 Task: Turn on the sound effects.
Action: Mouse moved to (610, 214)
Screenshot: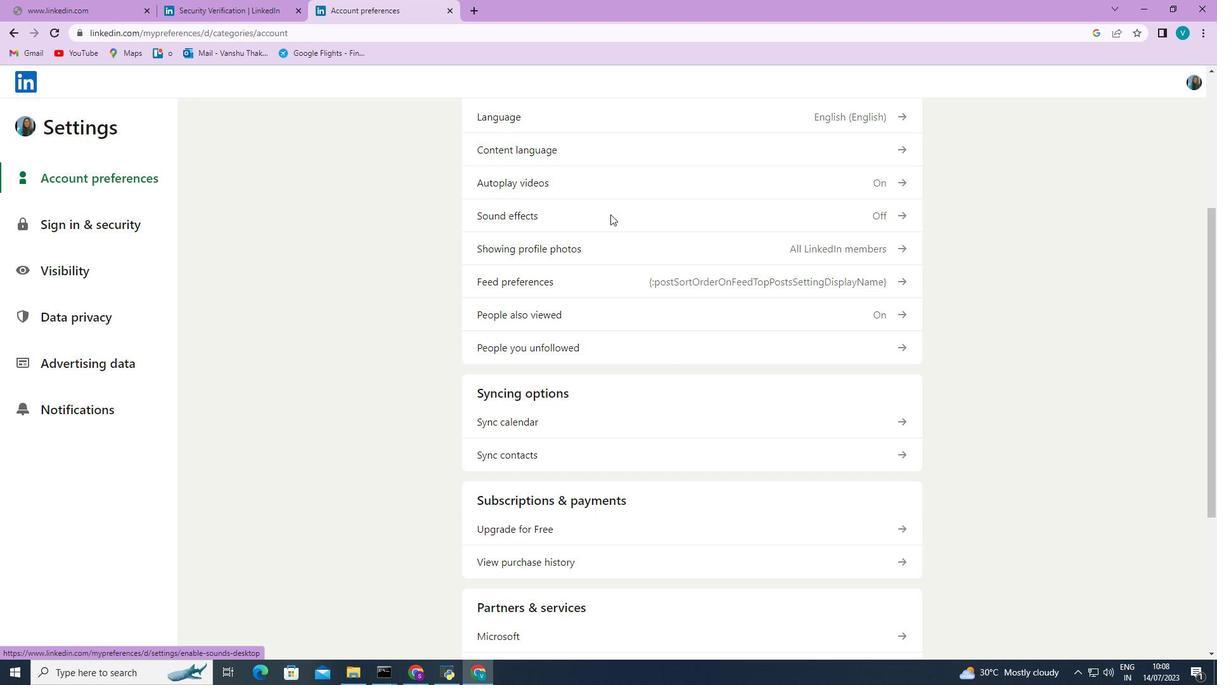 
Action: Mouse pressed left at (610, 214)
Screenshot: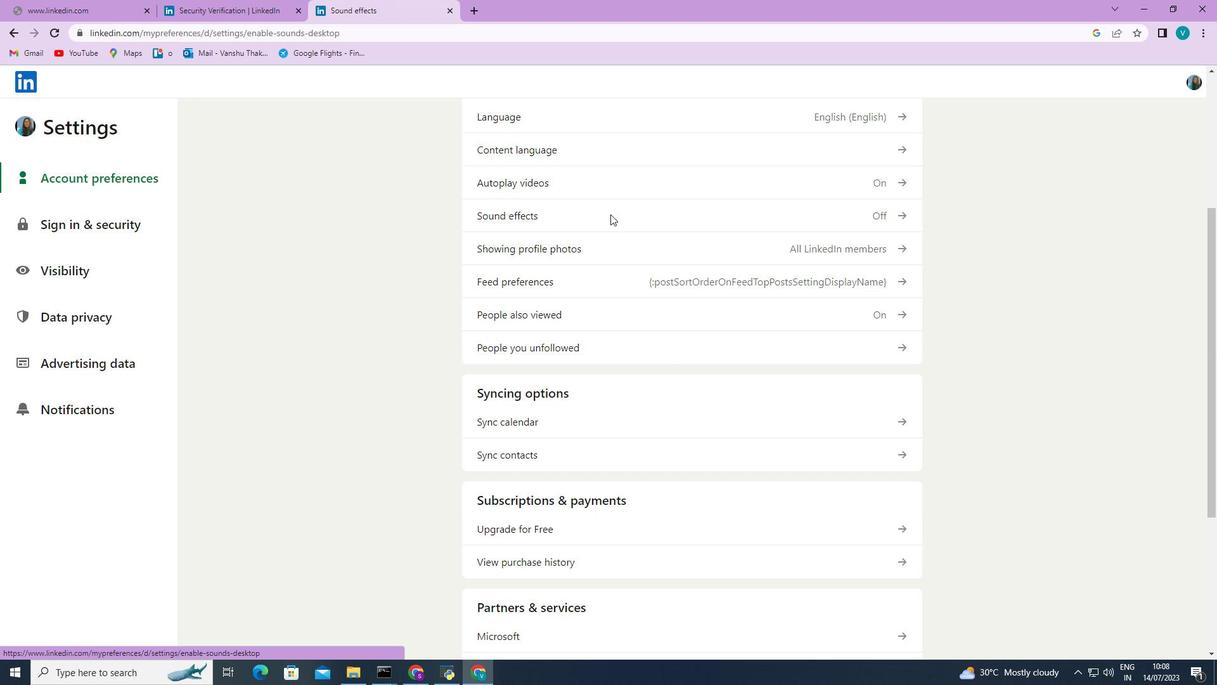 
Action: Mouse moved to (896, 201)
Screenshot: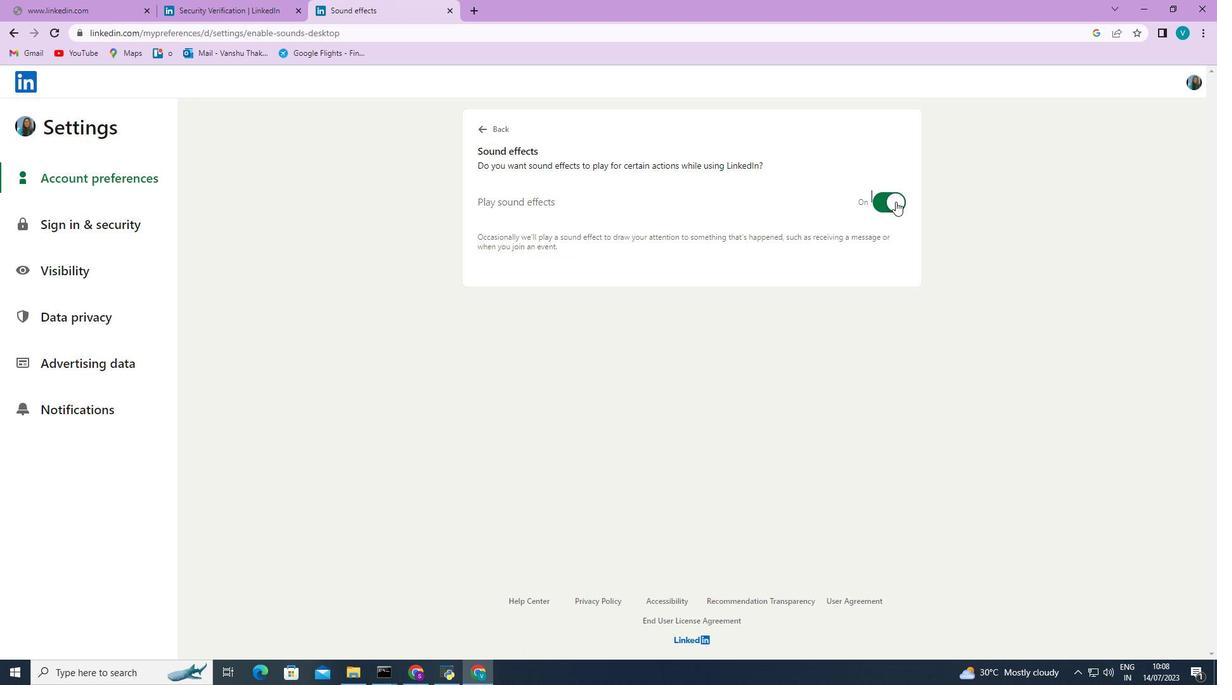 
Action: Mouse pressed left at (896, 201)
Screenshot: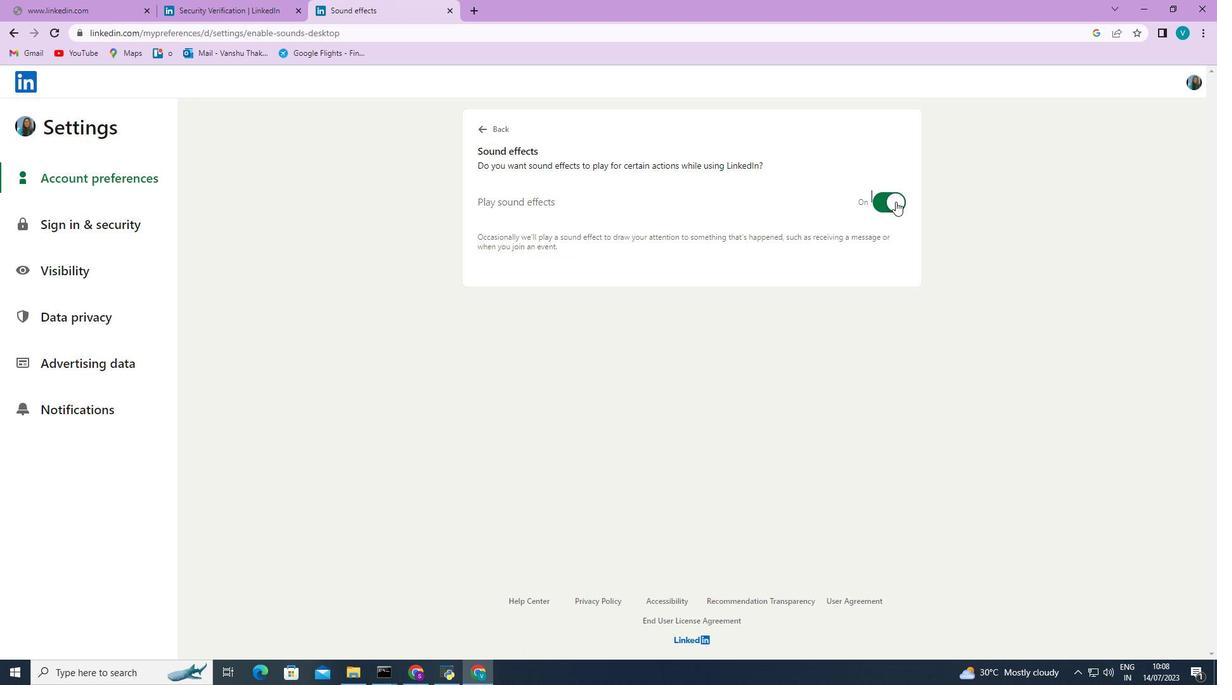 
